 Task: Find the distance between New York City and Niagara Falls.
Action: Mouse moved to (321, 82)
Screenshot: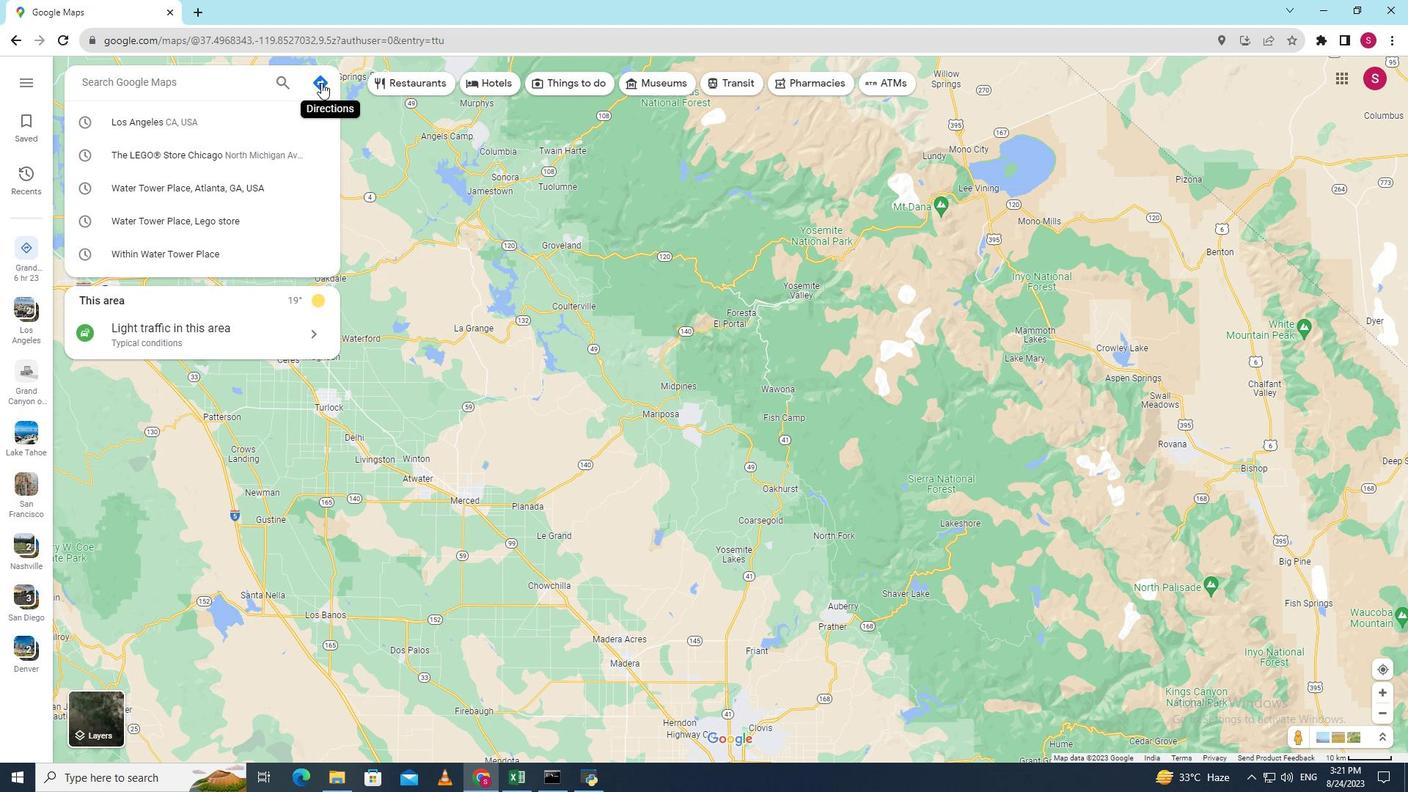 
Action: Mouse pressed left at (321, 82)
Screenshot: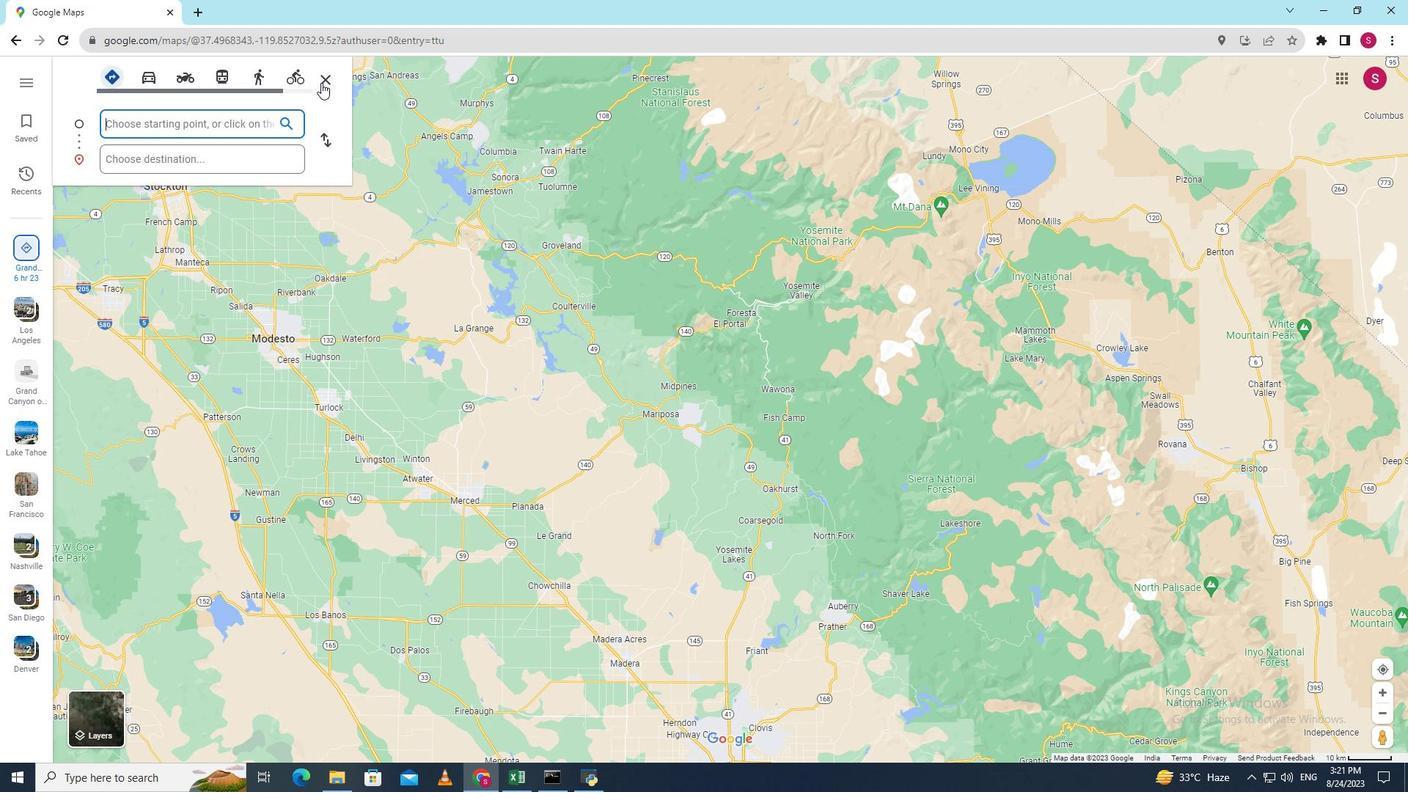 
Action: Mouse moved to (216, 124)
Screenshot: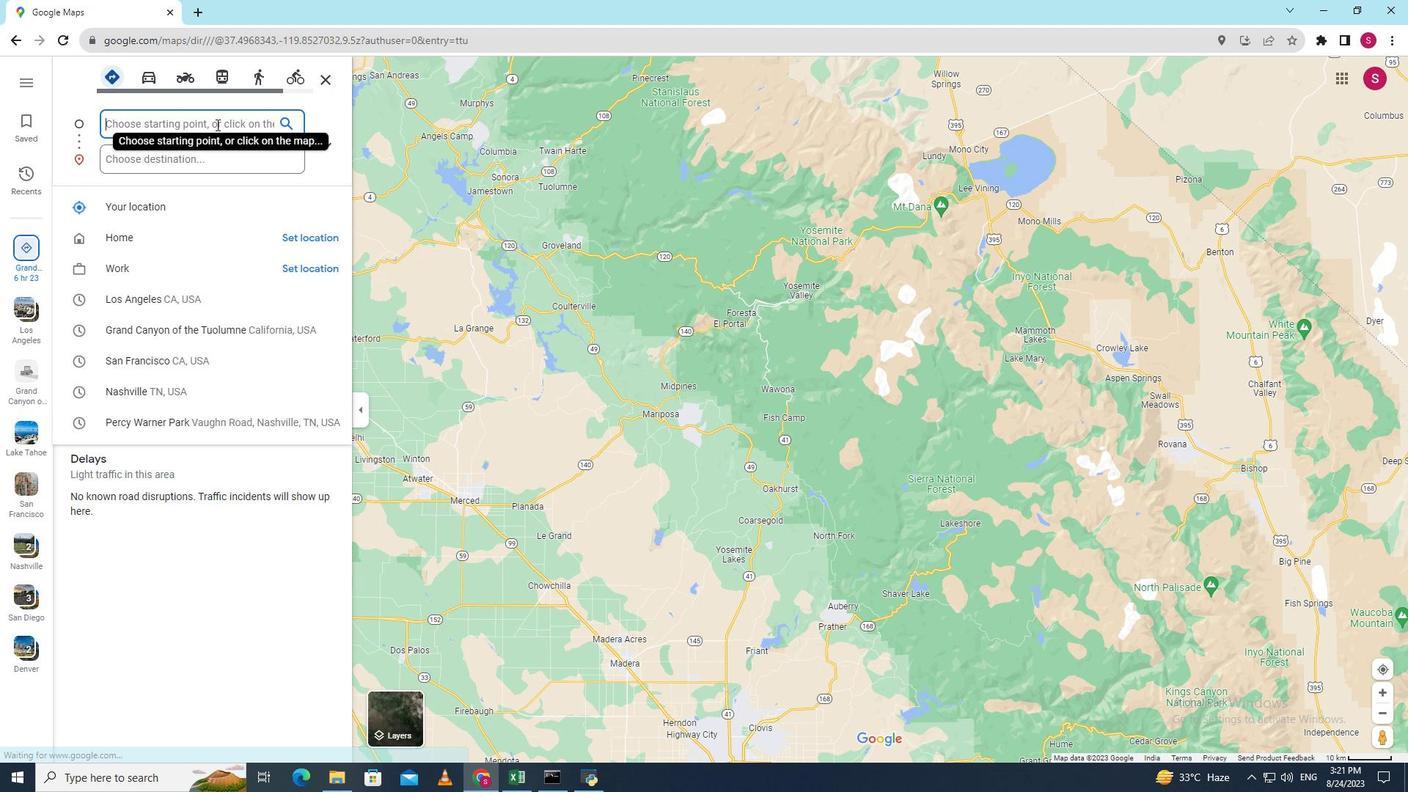 
Action: Mouse pressed left at (216, 124)
Screenshot: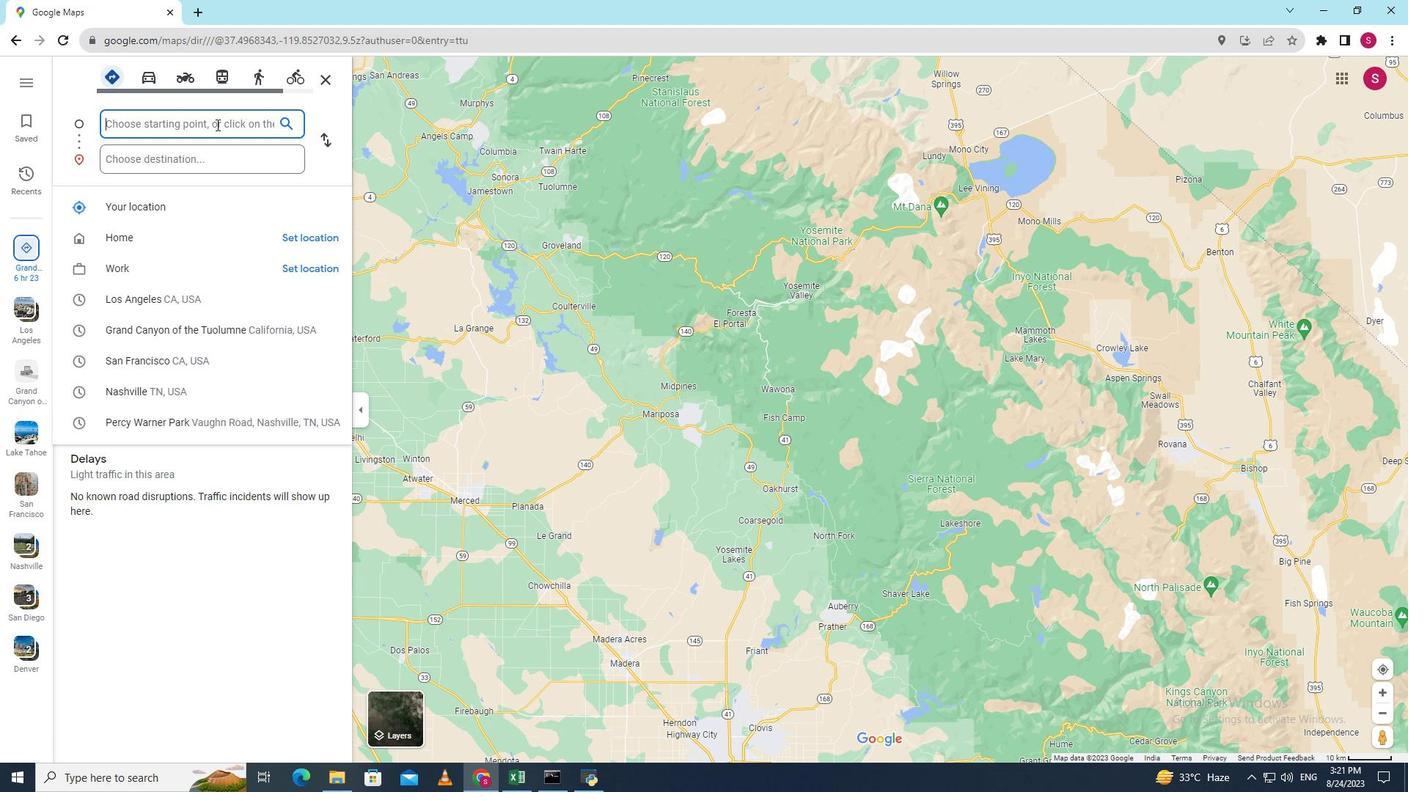 
Action: Key pressed <Key.shift>New<Key.space><Key.shift><Key.shift><Key.shift><Key.shift><Key.shift><Key.shift><Key.shift><Key.shift><Key.shift><Key.shift><Key.shift><Key.shift><Key.shift><Key.shift><Key.shift><Key.shift><Key.shift><Key.shift><Key.shift><Key.shift><Key.shift><Key.shift><Key.shift><Key.shift><Key.shift><Key.shift><Key.shift><Key.shift><Key.shift><Key.shift><Key.shift><Key.shift><Key.shift>York<Key.space><Key.shift>City
Screenshot: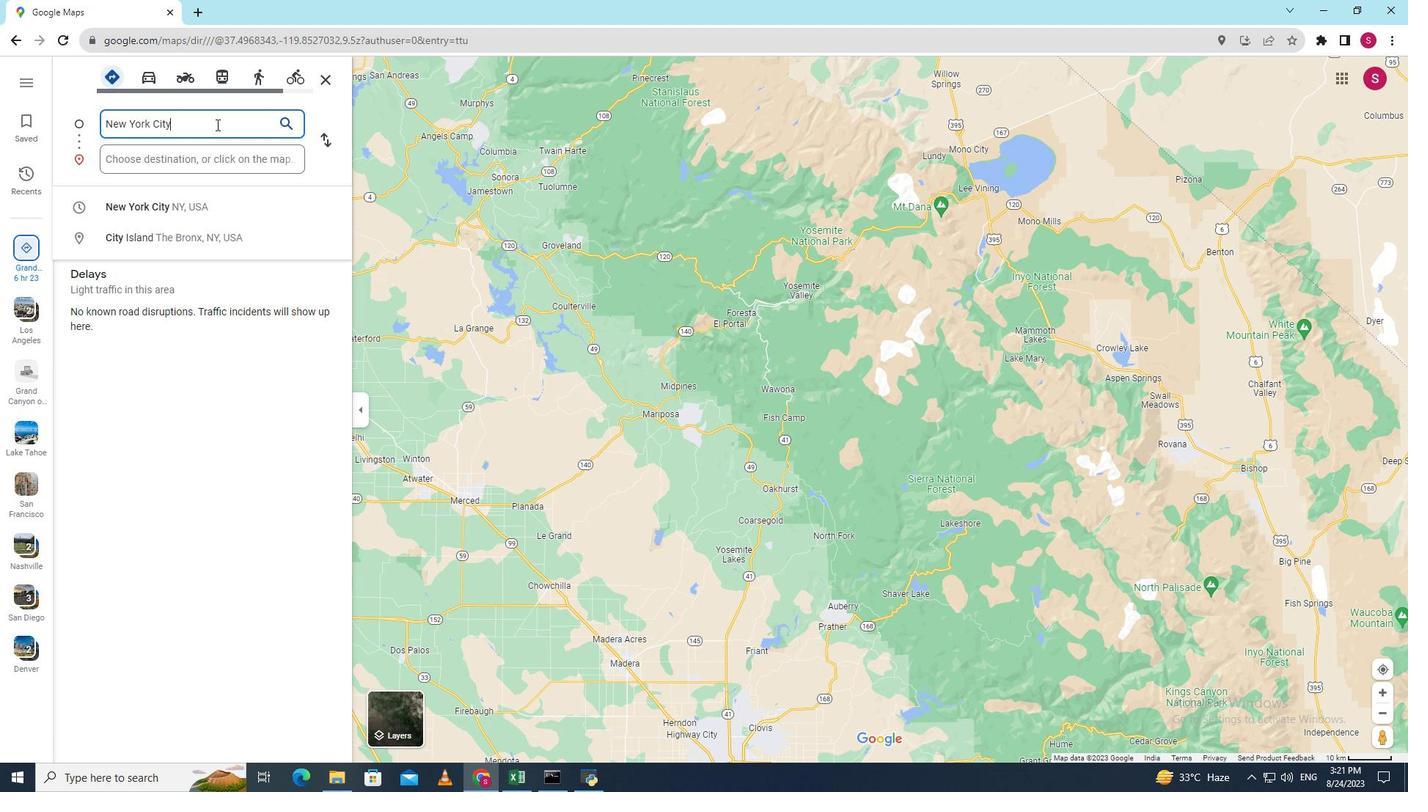 
Action: Mouse moved to (206, 158)
Screenshot: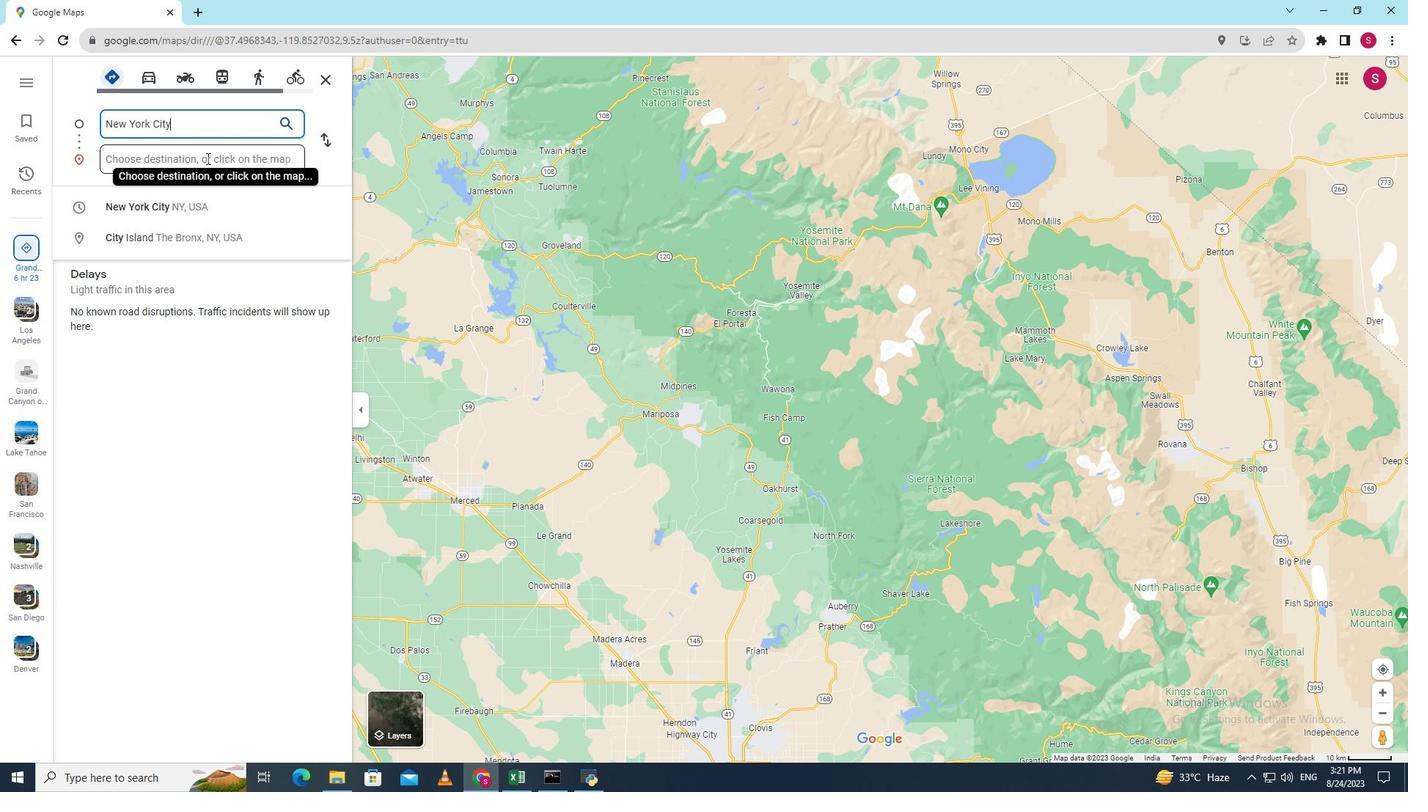 
Action: Mouse pressed left at (206, 158)
Screenshot: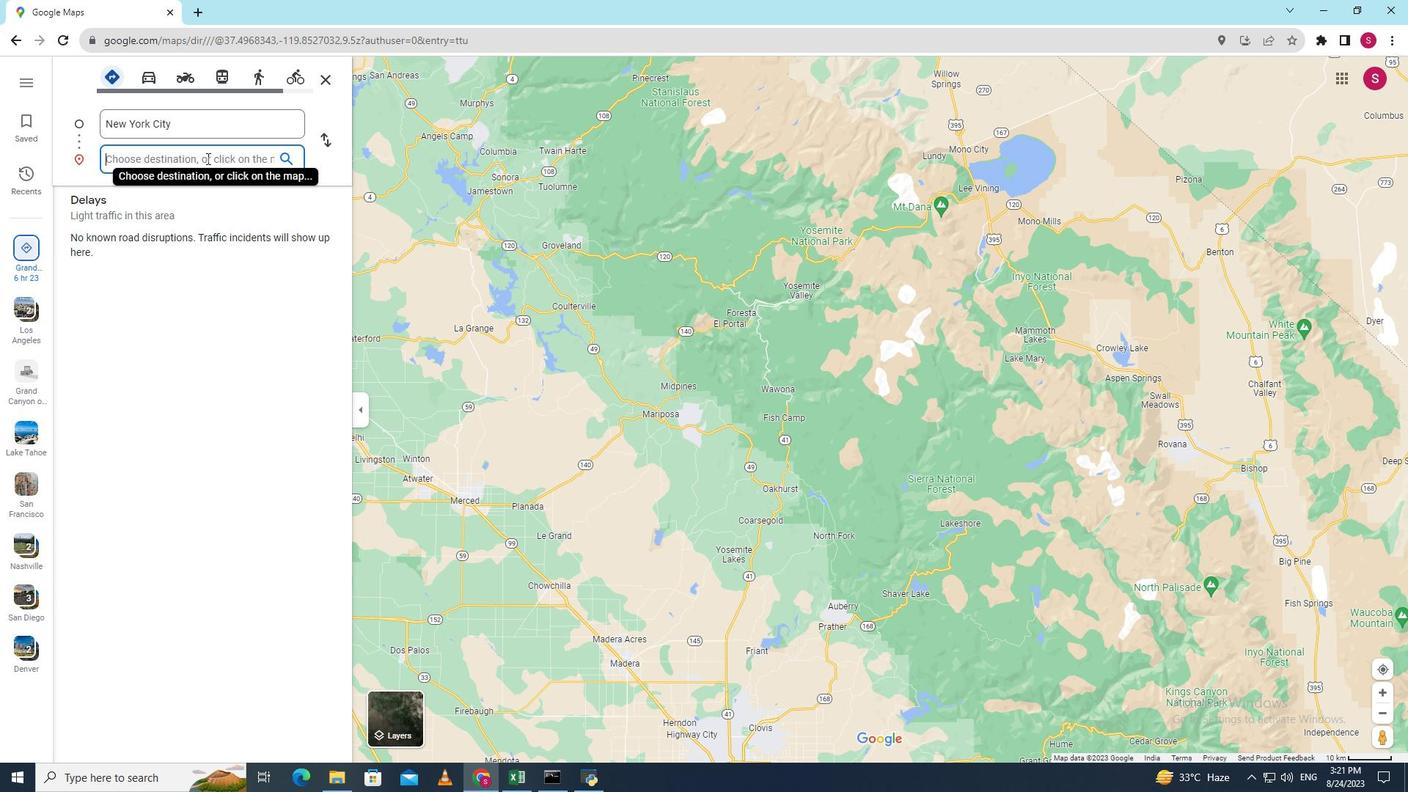 
Action: Key pressed <Key.shift><Key.shift><Key.shift><Key.shift><Key.shift><Key.shift><Key.shift><Key.shift><Key.shift>Niagara<Key.space><Key.shift><Key.shift><Key.shift>Falls<Key.enter>
Screenshot: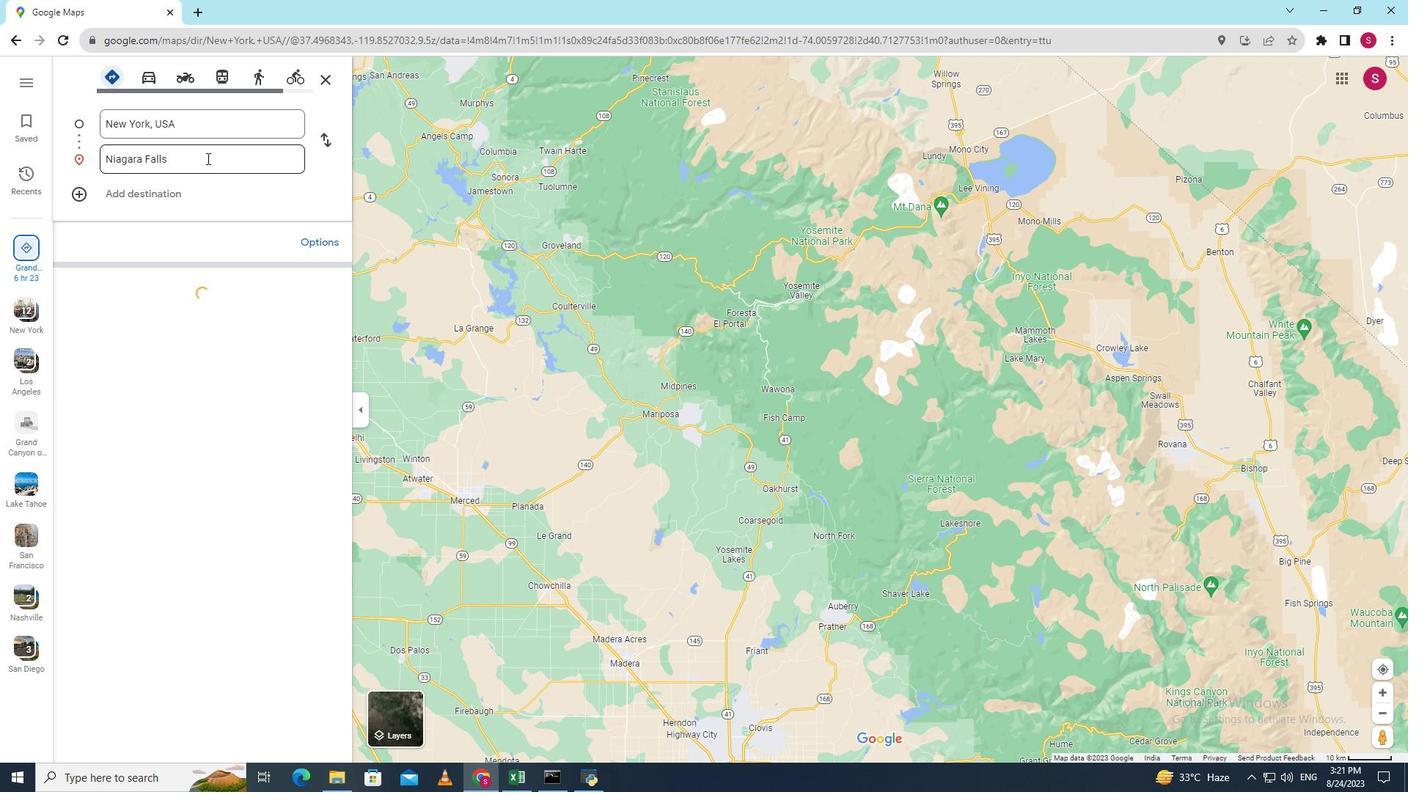 
Action: Mouse moved to (1206, 619)
Screenshot: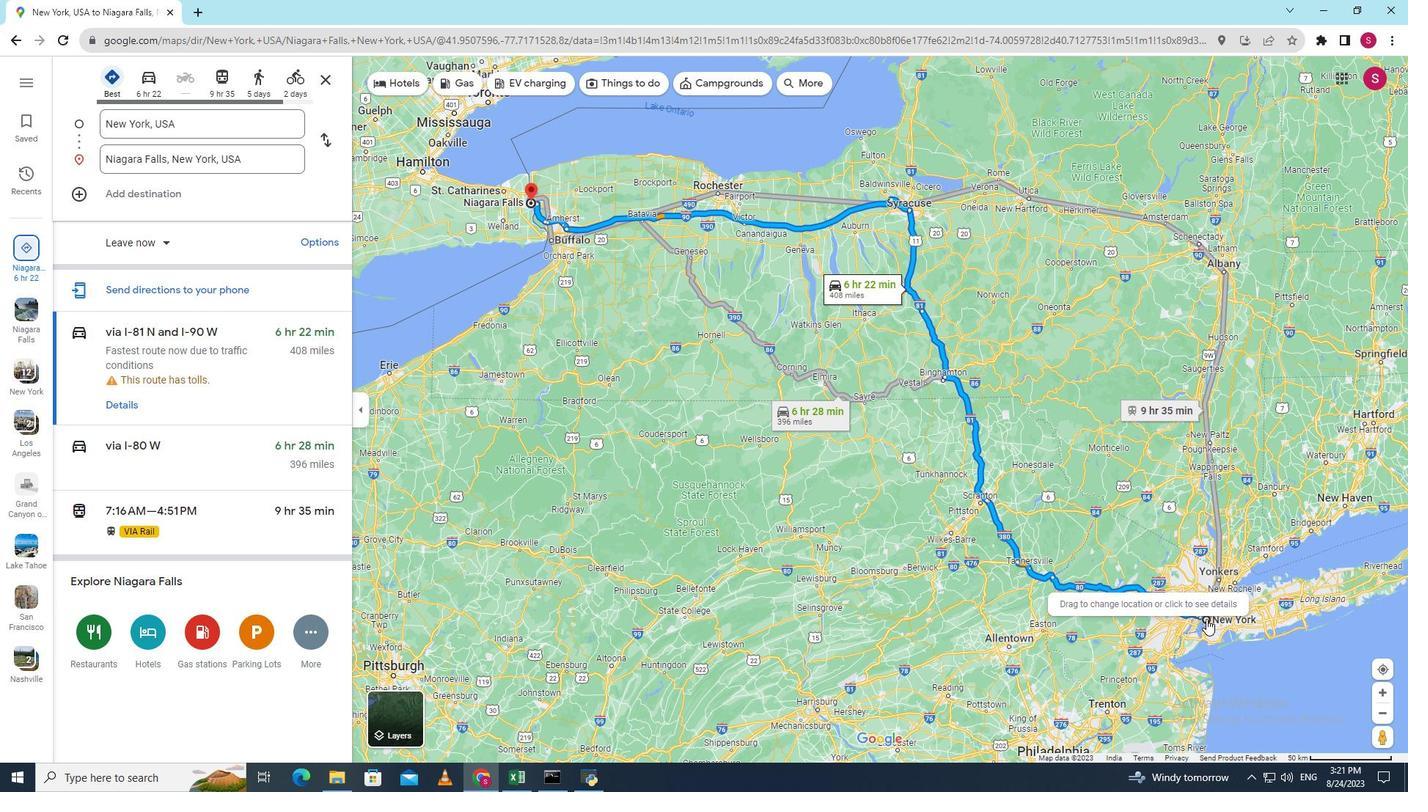 
Action: Mouse pressed right at (1206, 619)
Screenshot: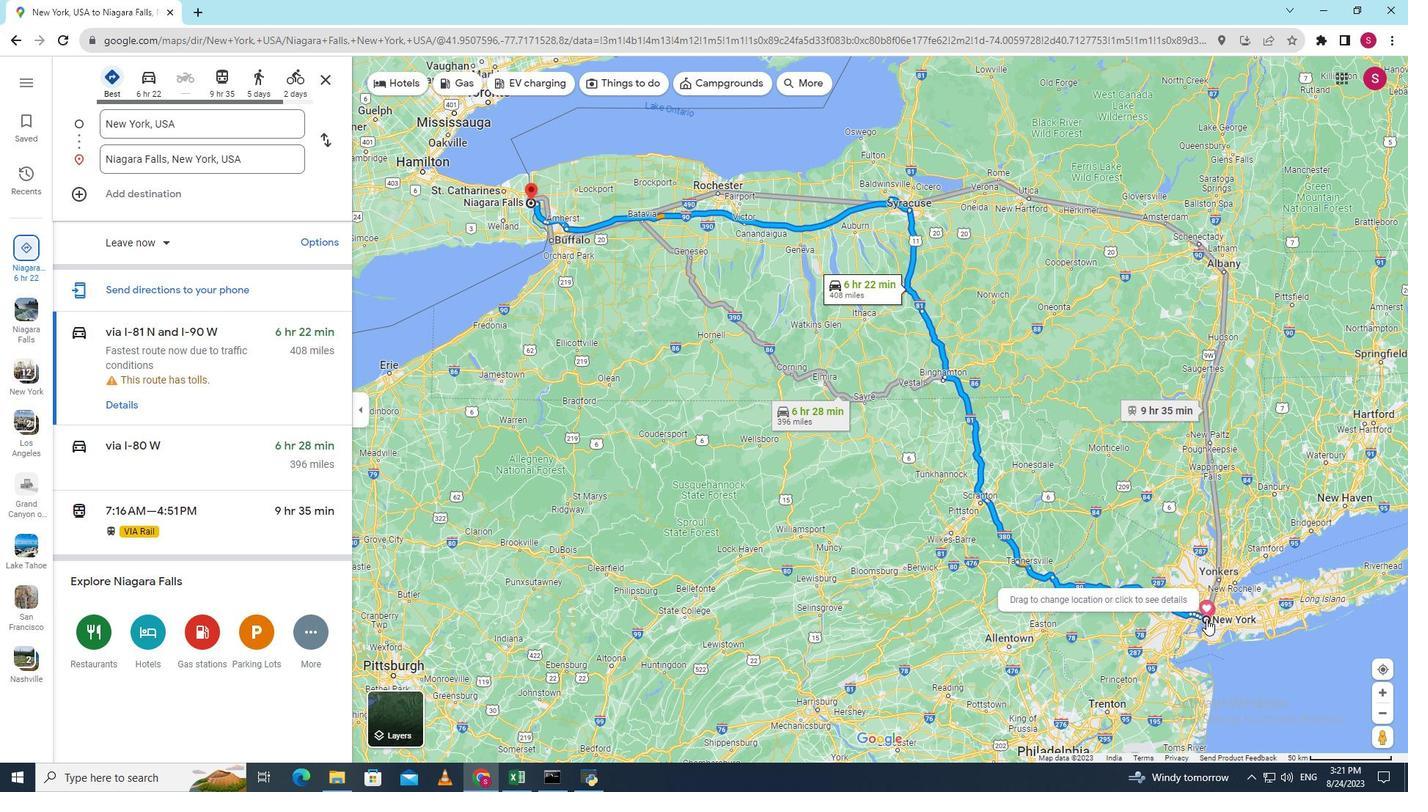 
Action: Mouse moved to (1242, 728)
Screenshot: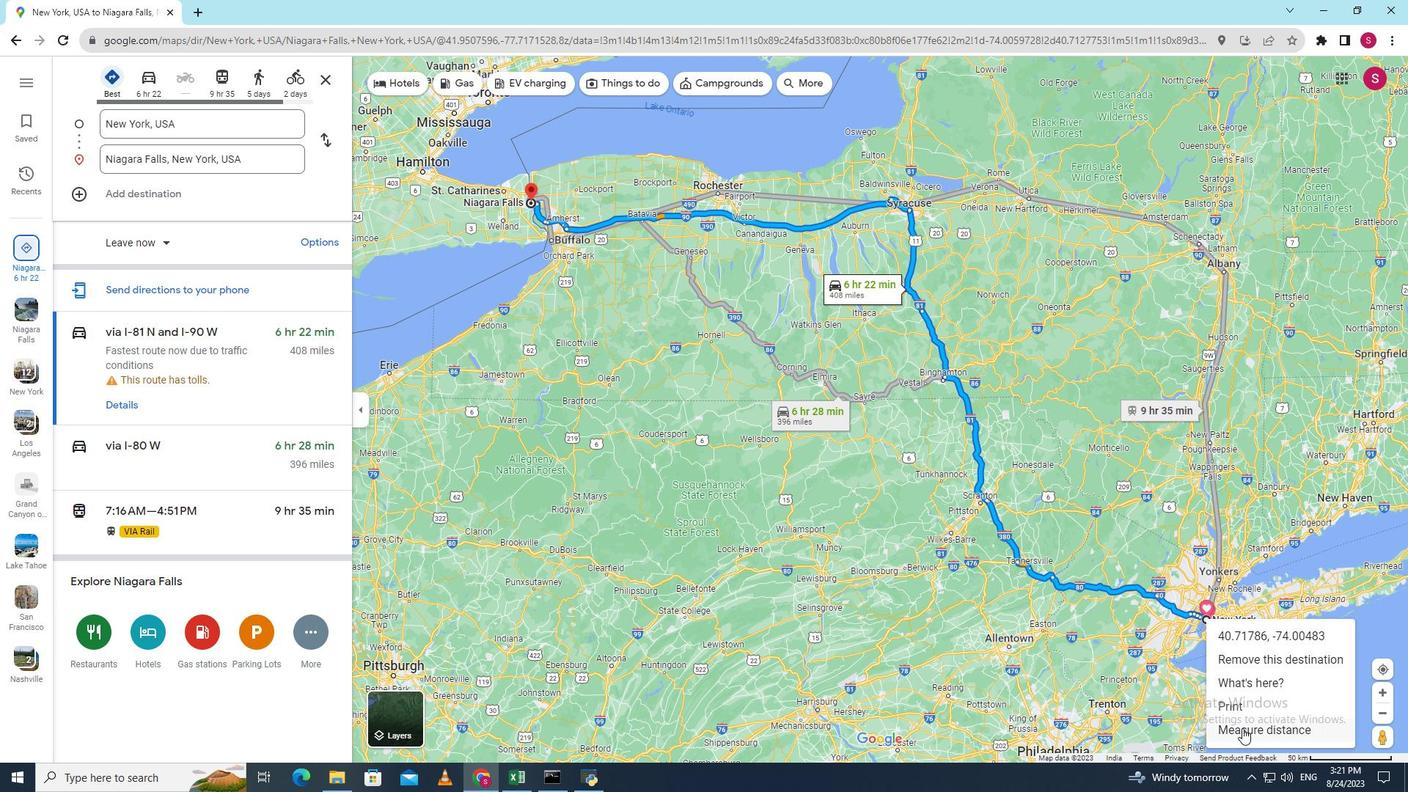 
Action: Mouse pressed left at (1242, 728)
Screenshot: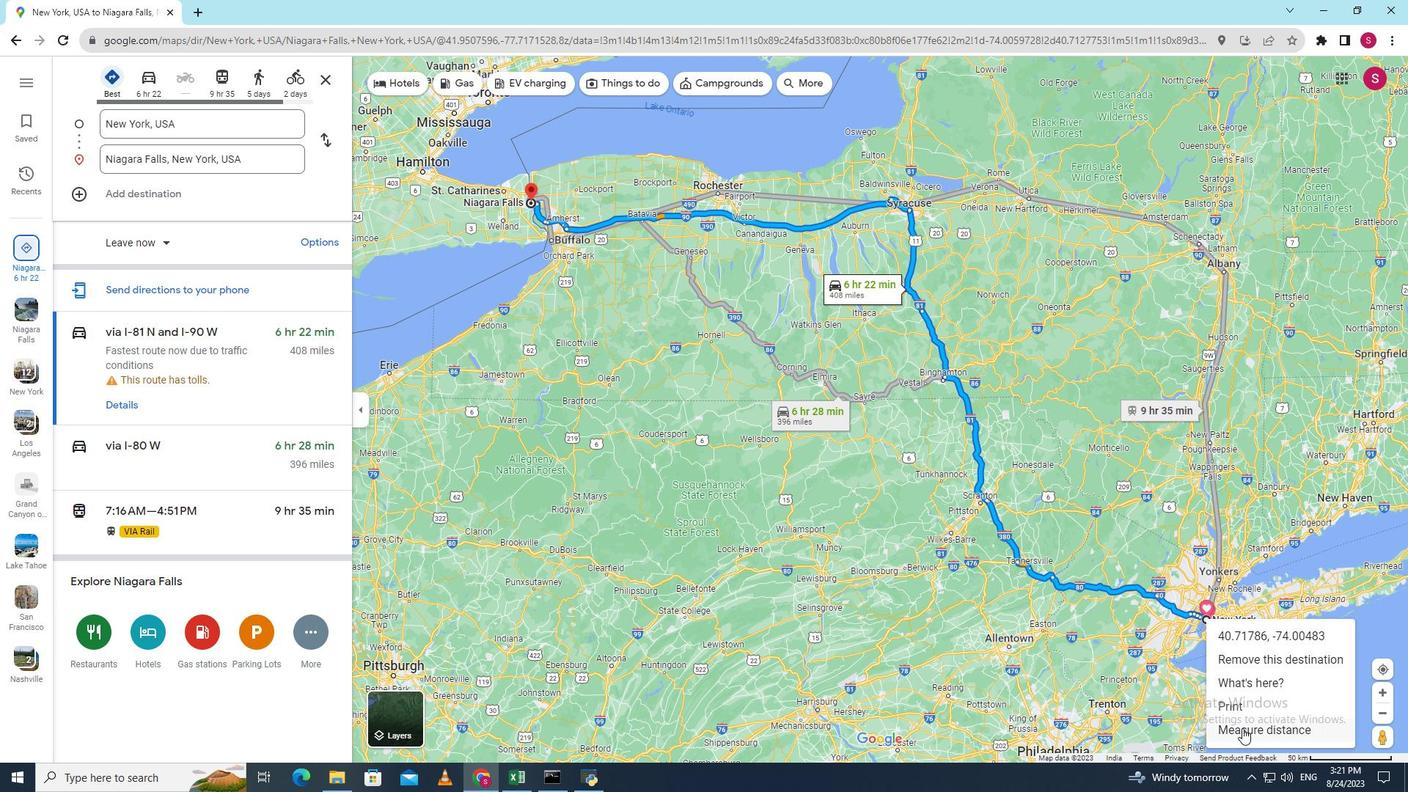 
Action: Mouse moved to (531, 201)
Screenshot: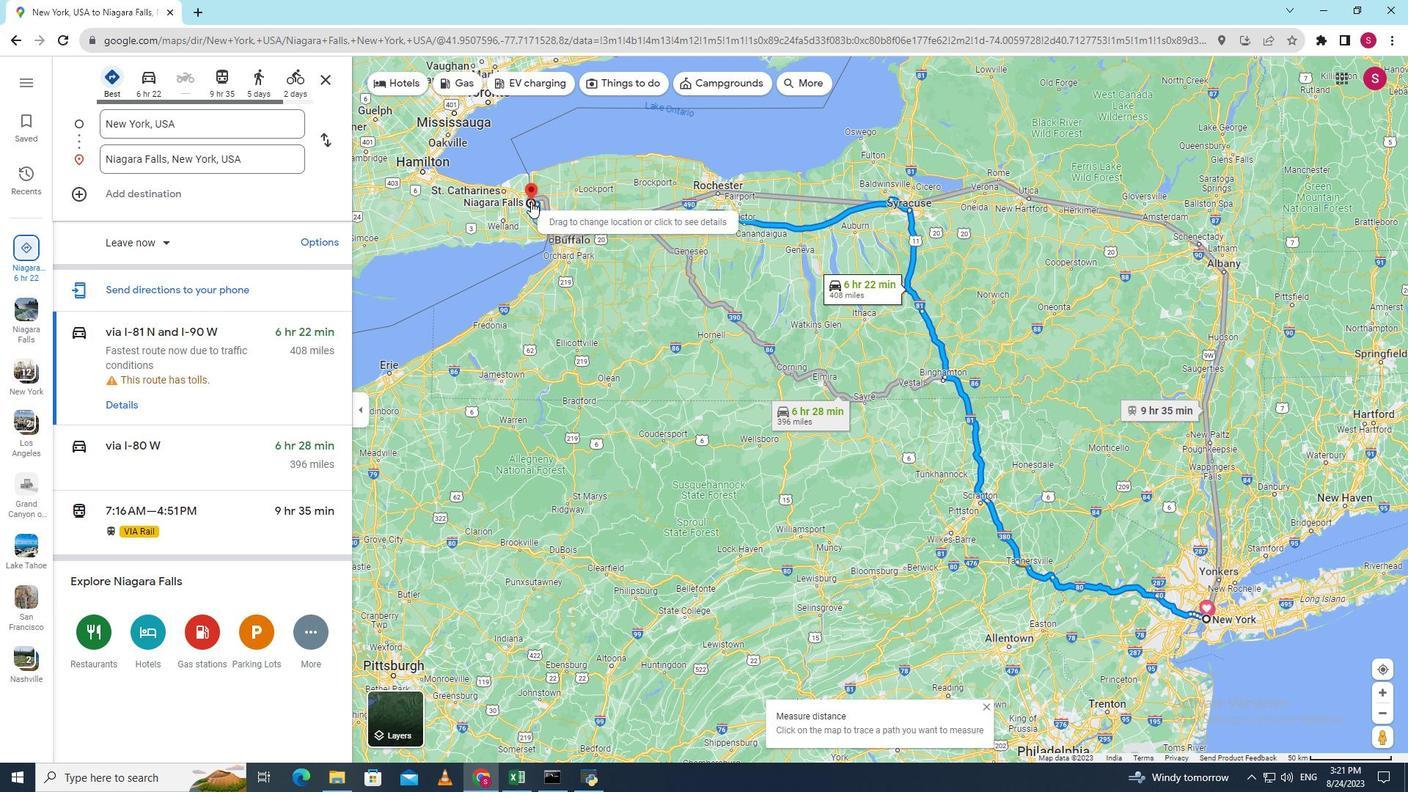 
Action: Mouse pressed right at (531, 201)
Screenshot: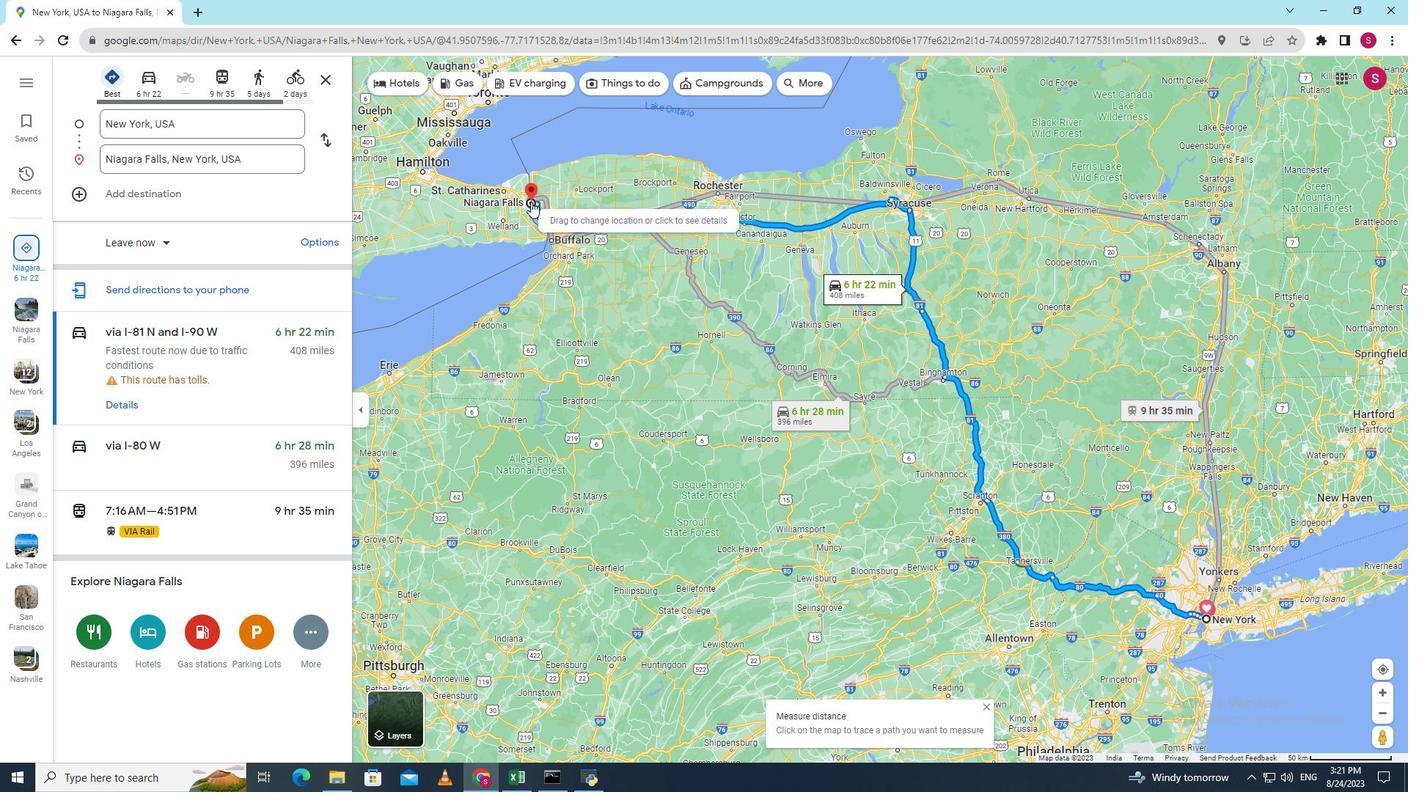 
Action: Mouse moved to (582, 312)
Screenshot: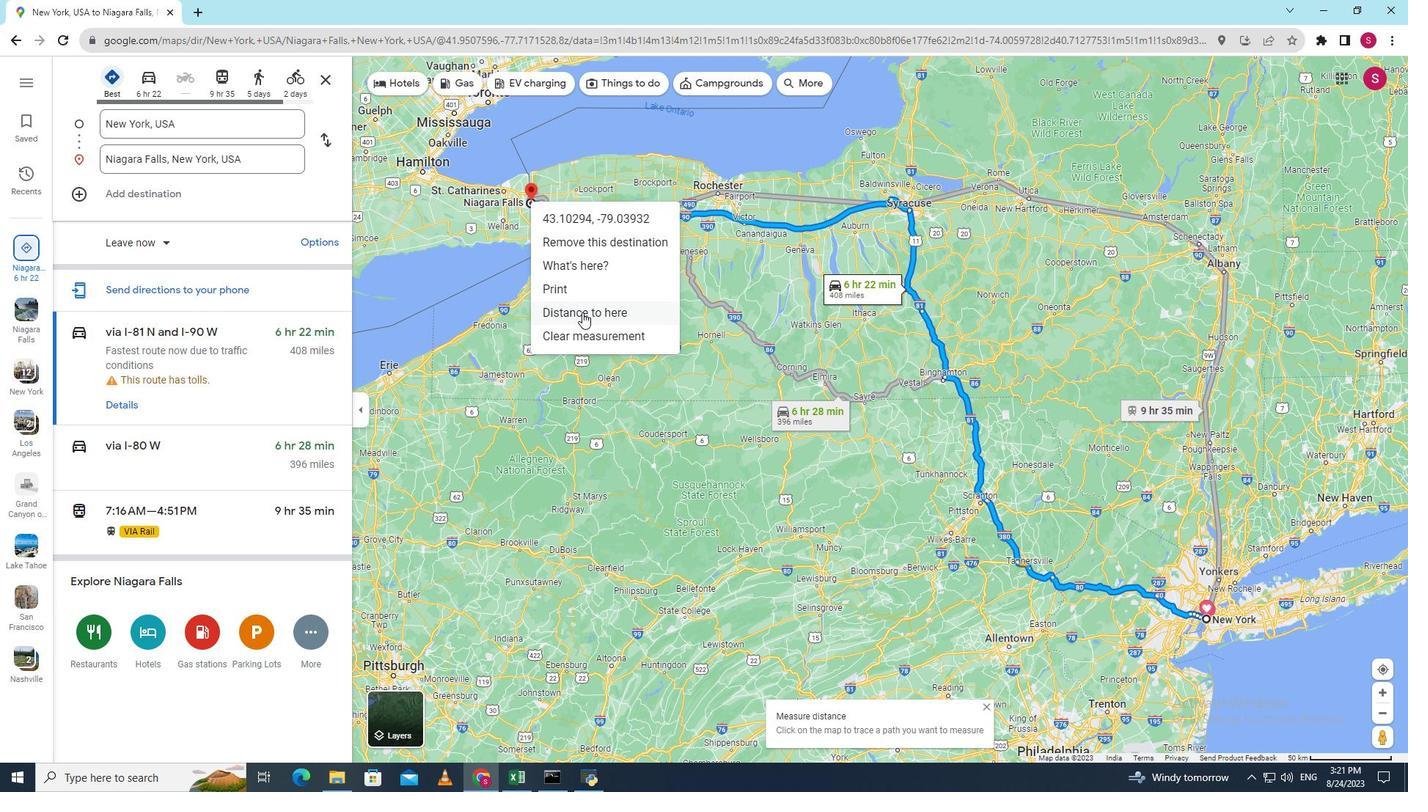 
Action: Mouse pressed left at (582, 312)
Screenshot: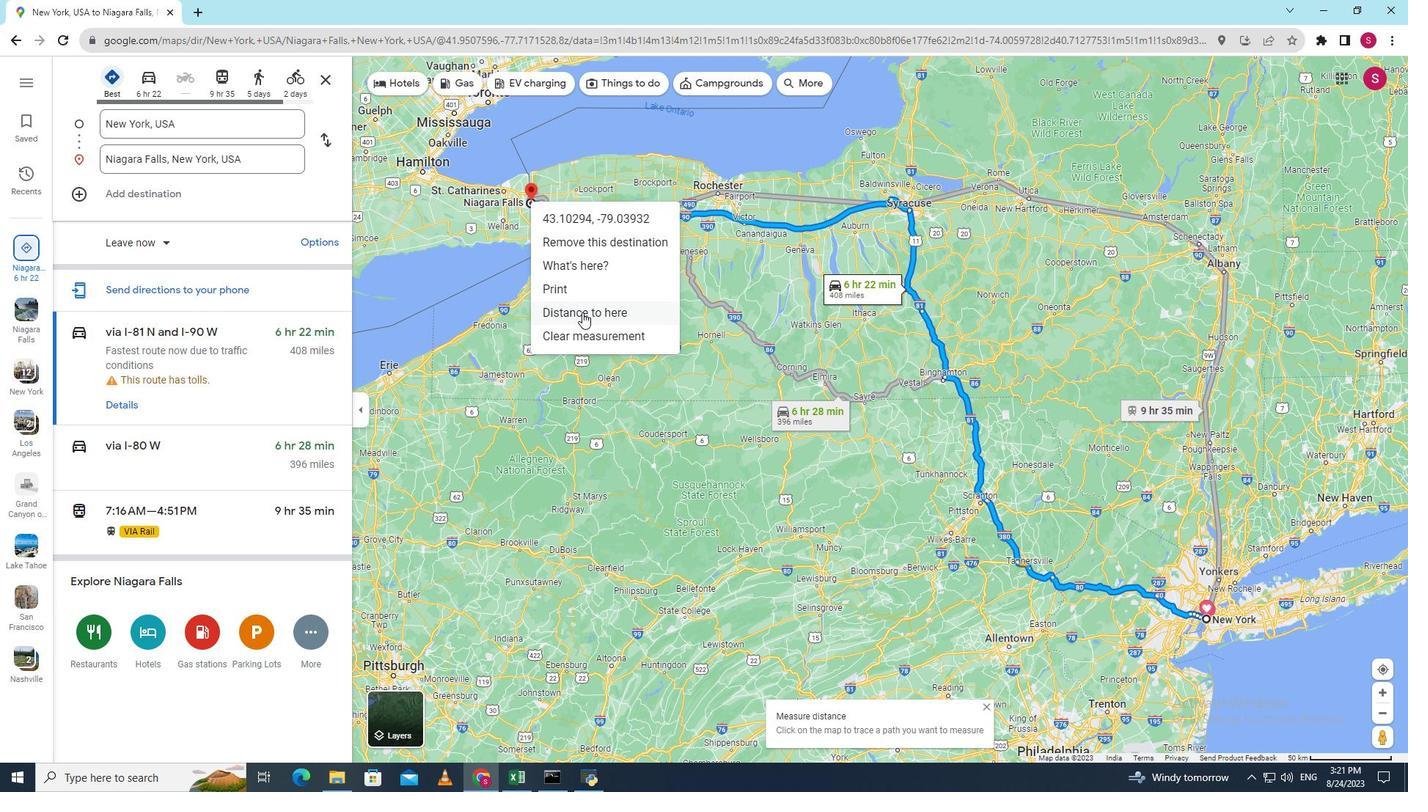 
Action: Mouse moved to (787, 725)
Screenshot: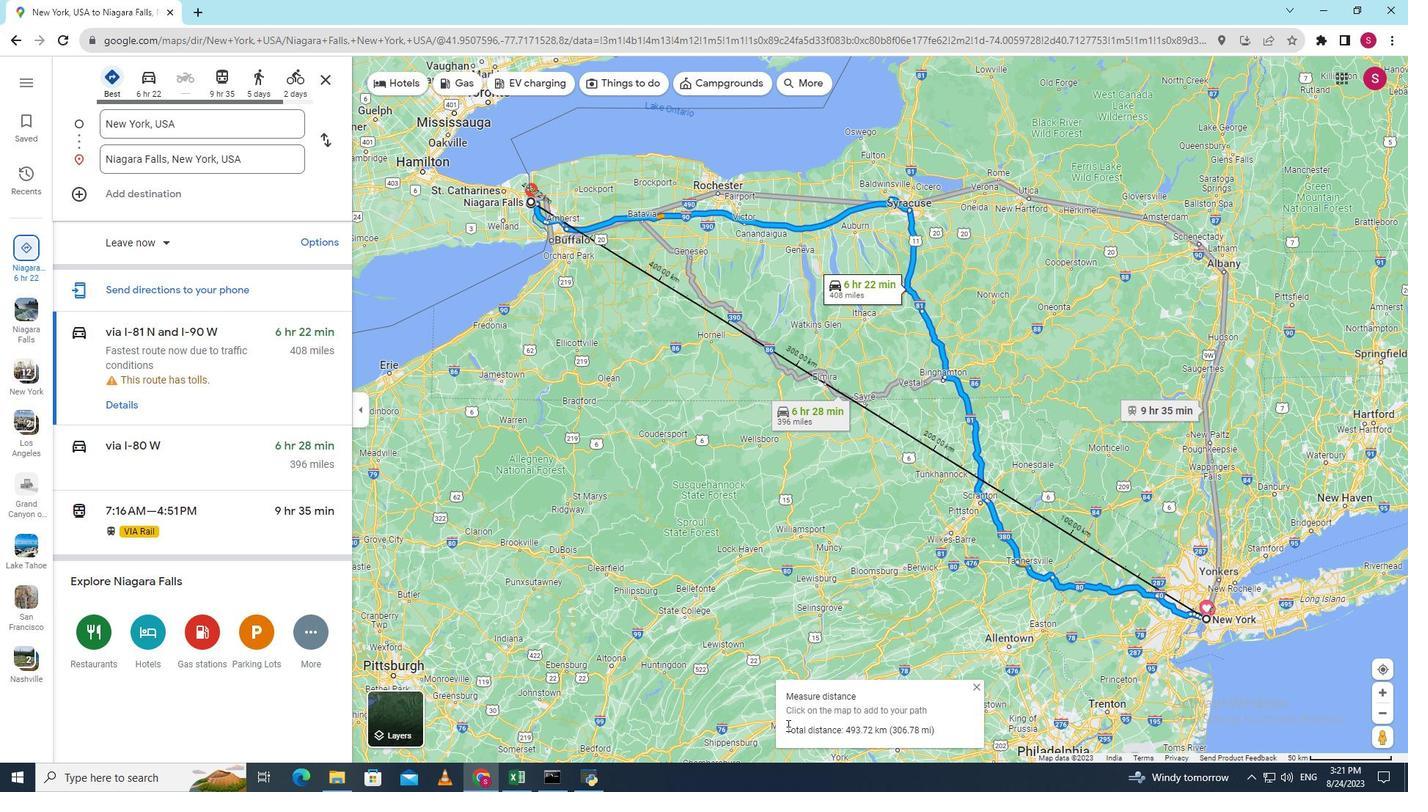 
Action: Mouse pressed left at (787, 725)
Screenshot: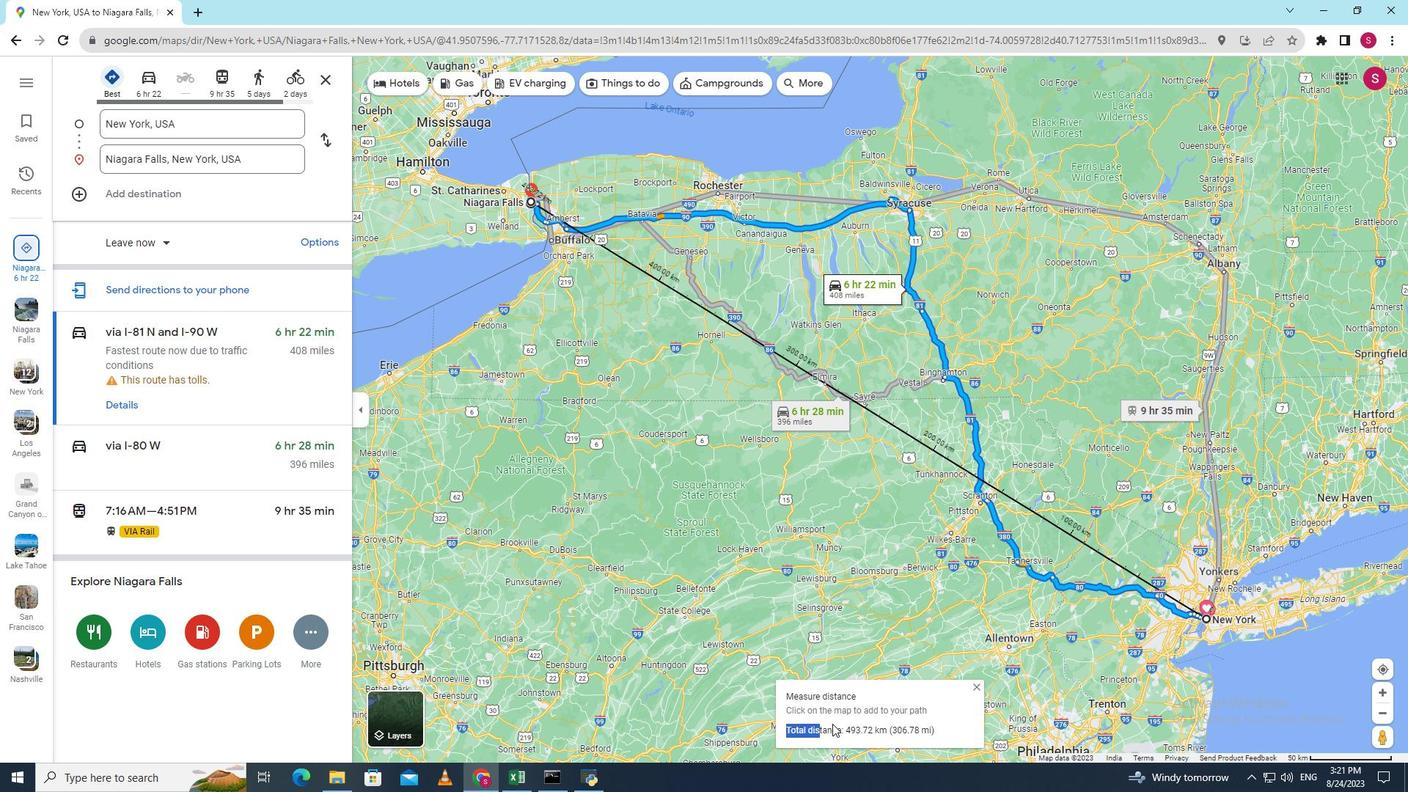 
Action: Mouse moved to (941, 734)
Screenshot: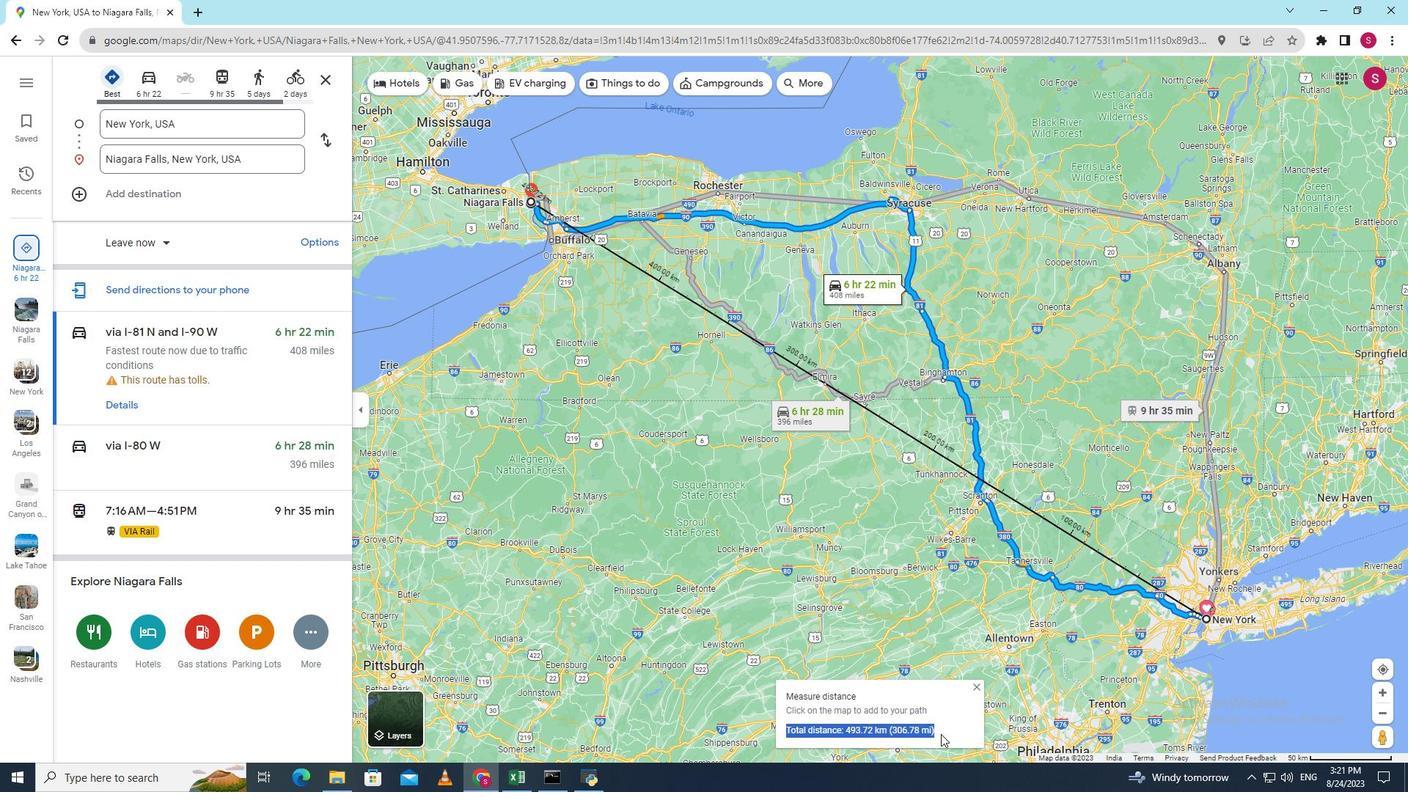 
